 Task: In skill assessment recomendation turn off Push notifications.
Action: Mouse moved to (878, 91)
Screenshot: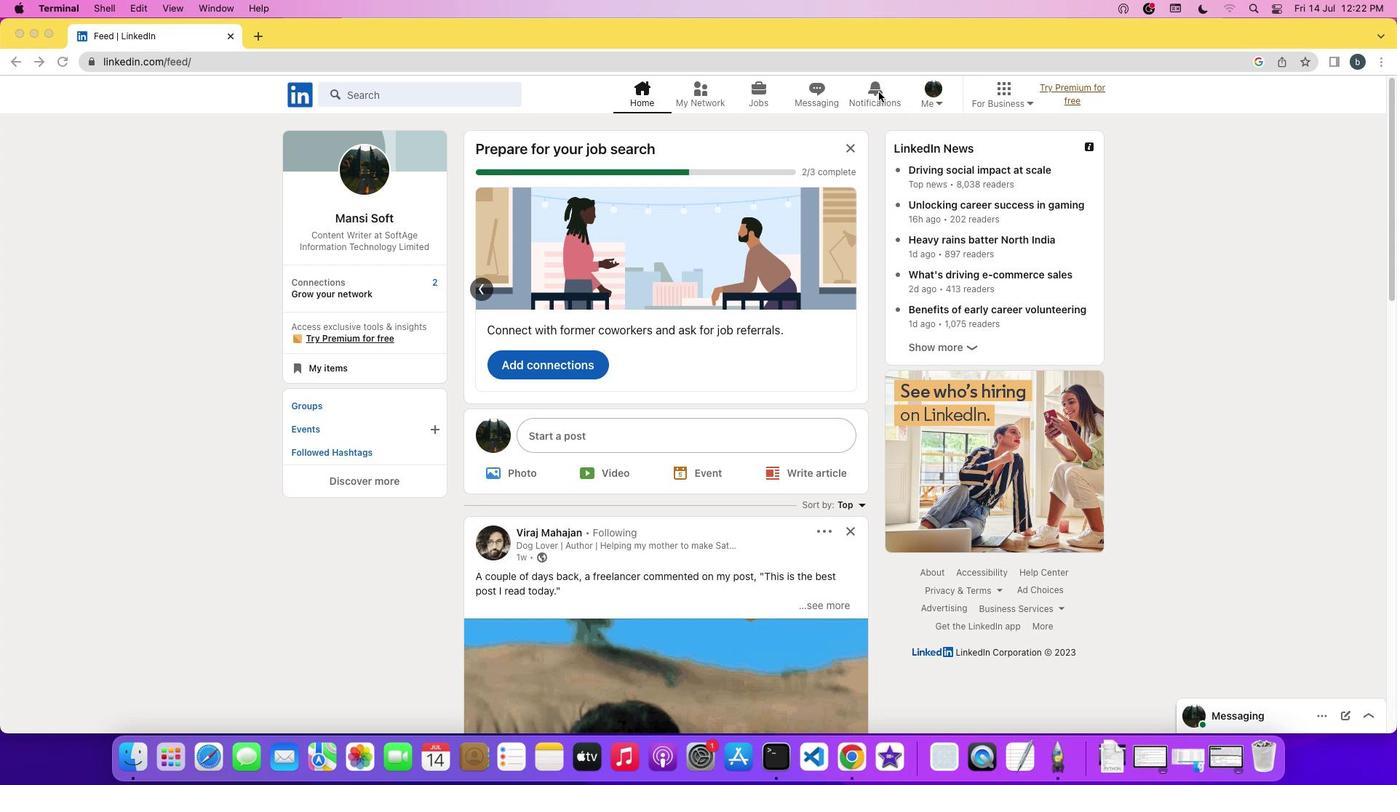 
Action: Mouse pressed left at (878, 91)
Screenshot: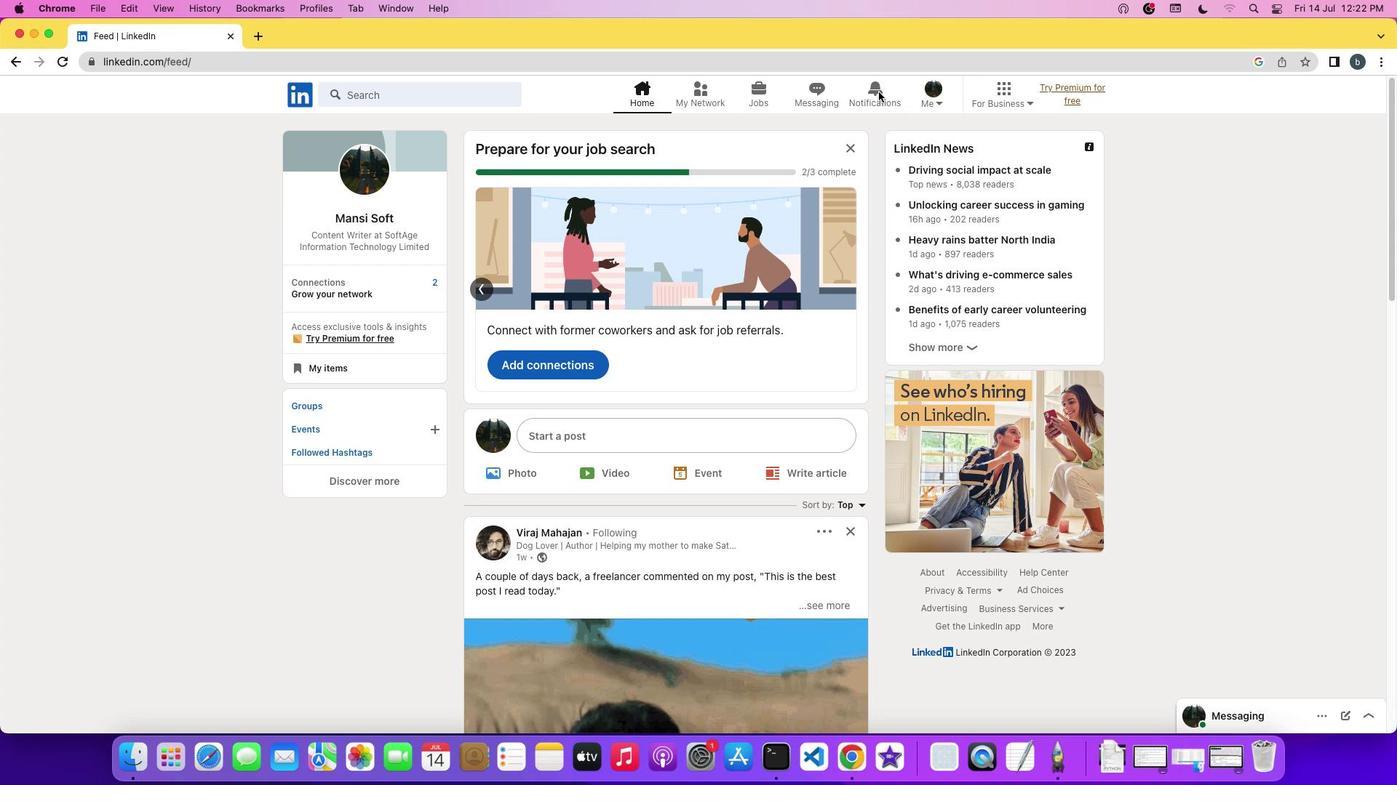 
Action: Mouse pressed left at (878, 91)
Screenshot: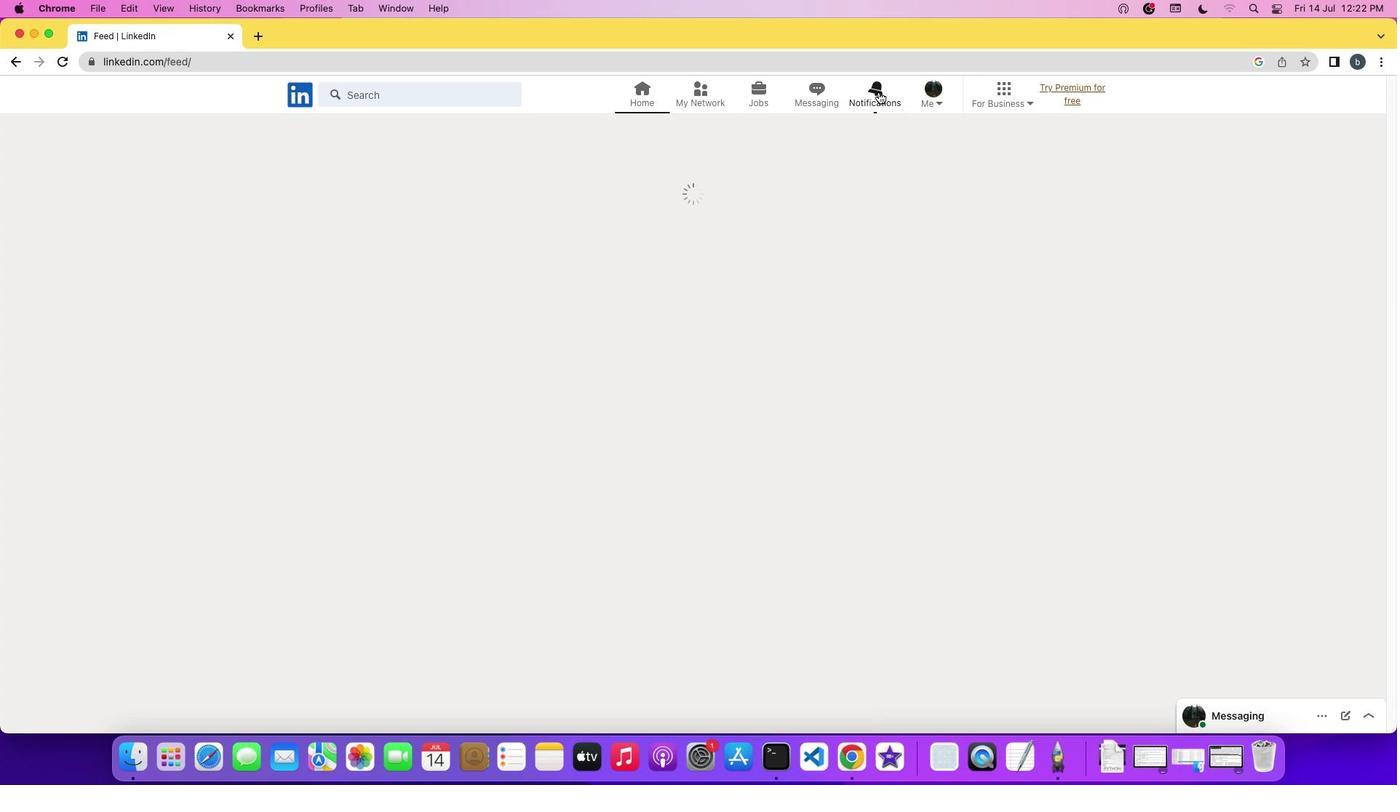 
Action: Mouse moved to (342, 189)
Screenshot: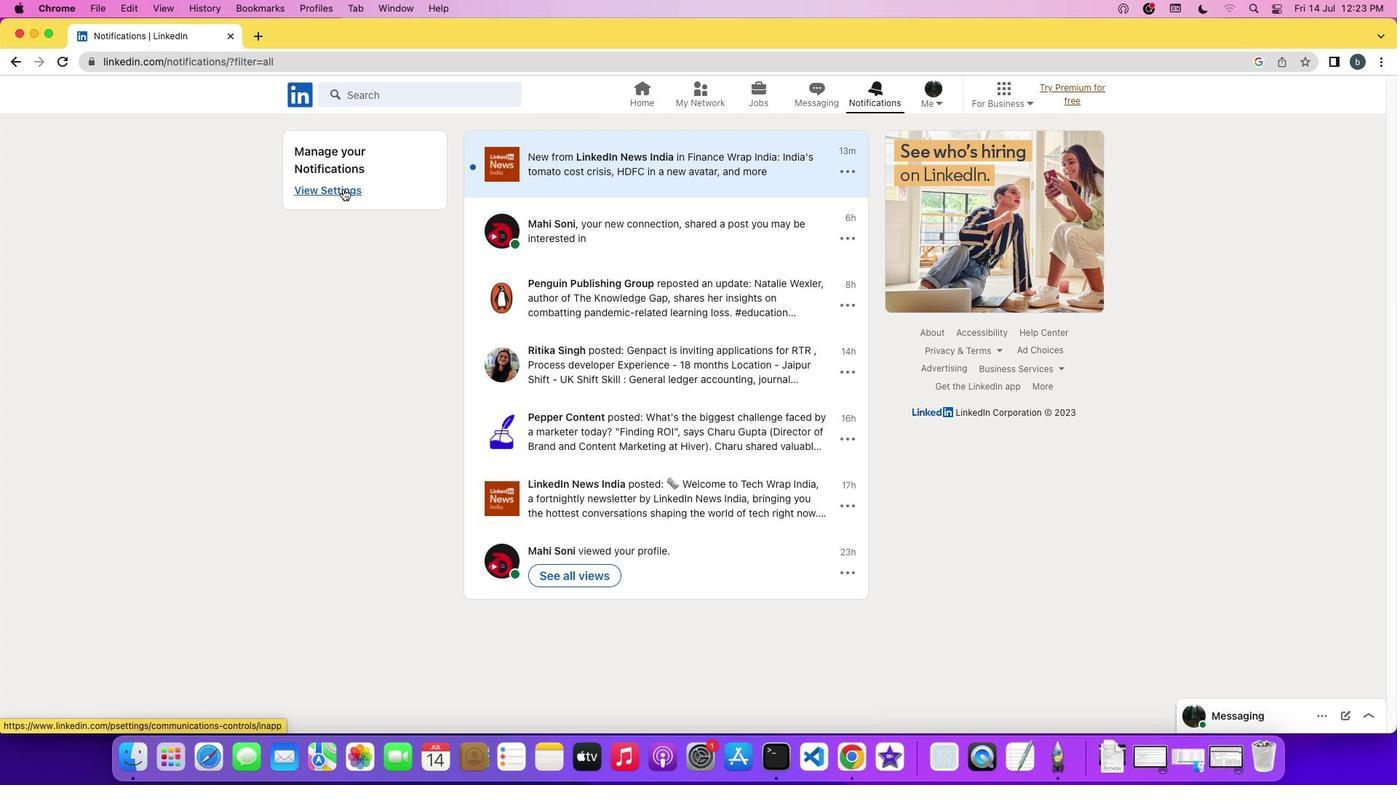 
Action: Mouse pressed left at (342, 189)
Screenshot: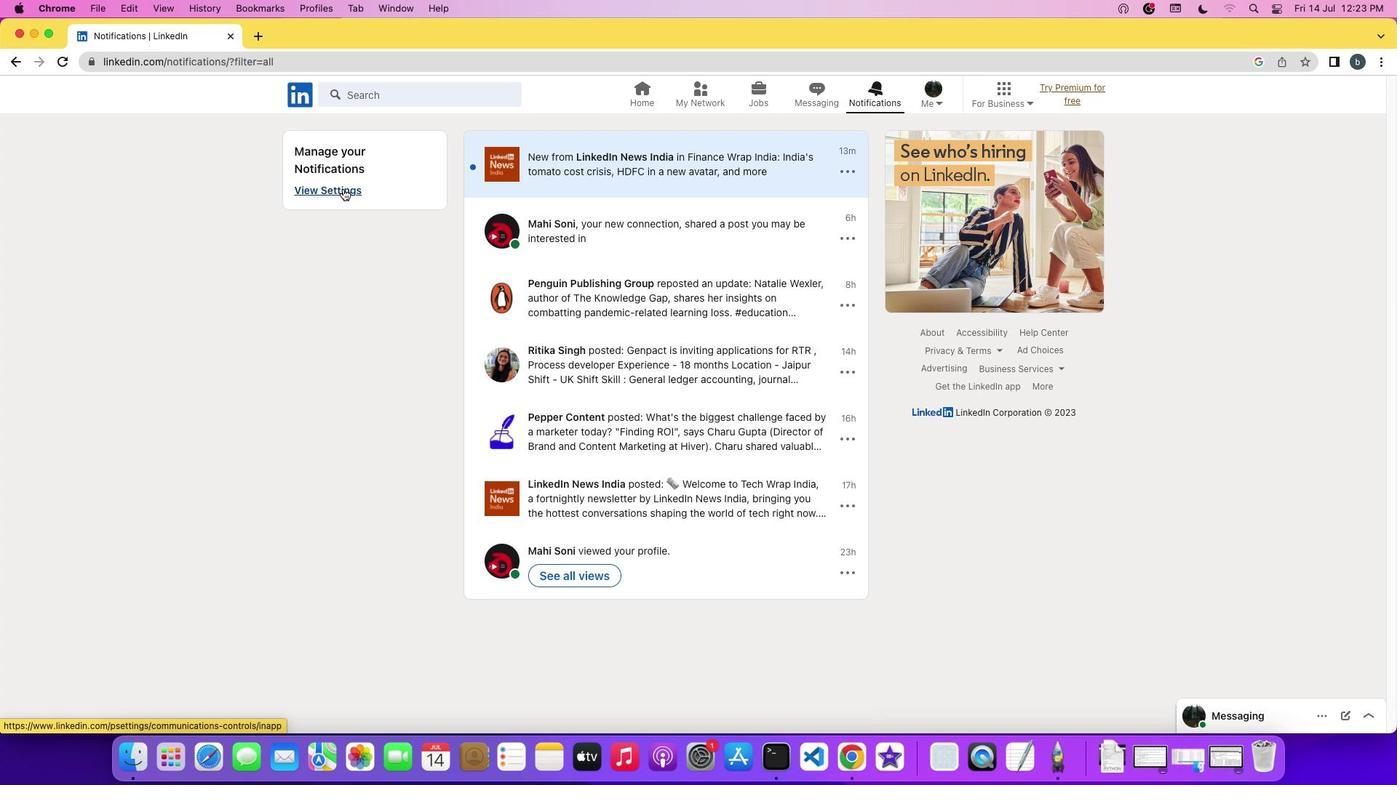 
Action: Mouse moved to (570, 173)
Screenshot: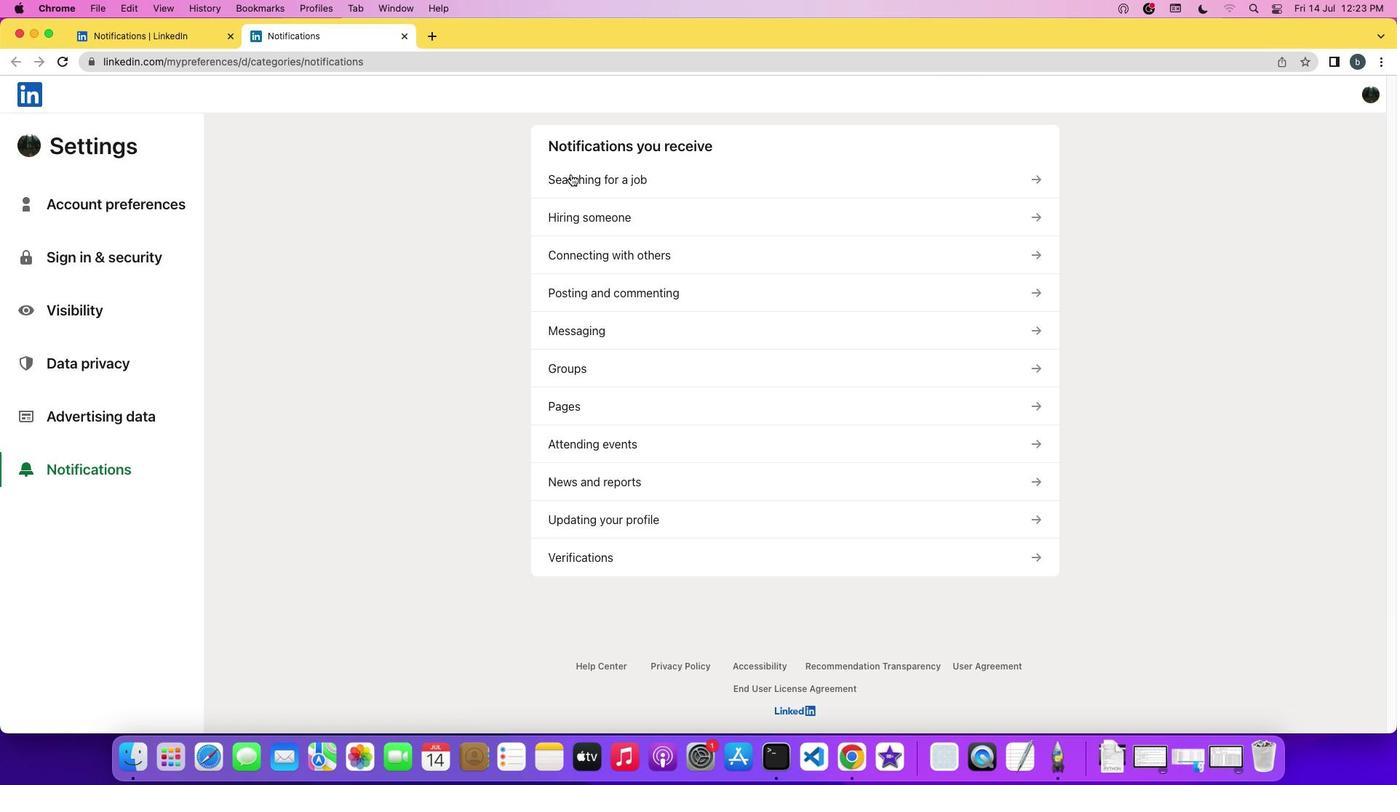 
Action: Mouse pressed left at (570, 173)
Screenshot: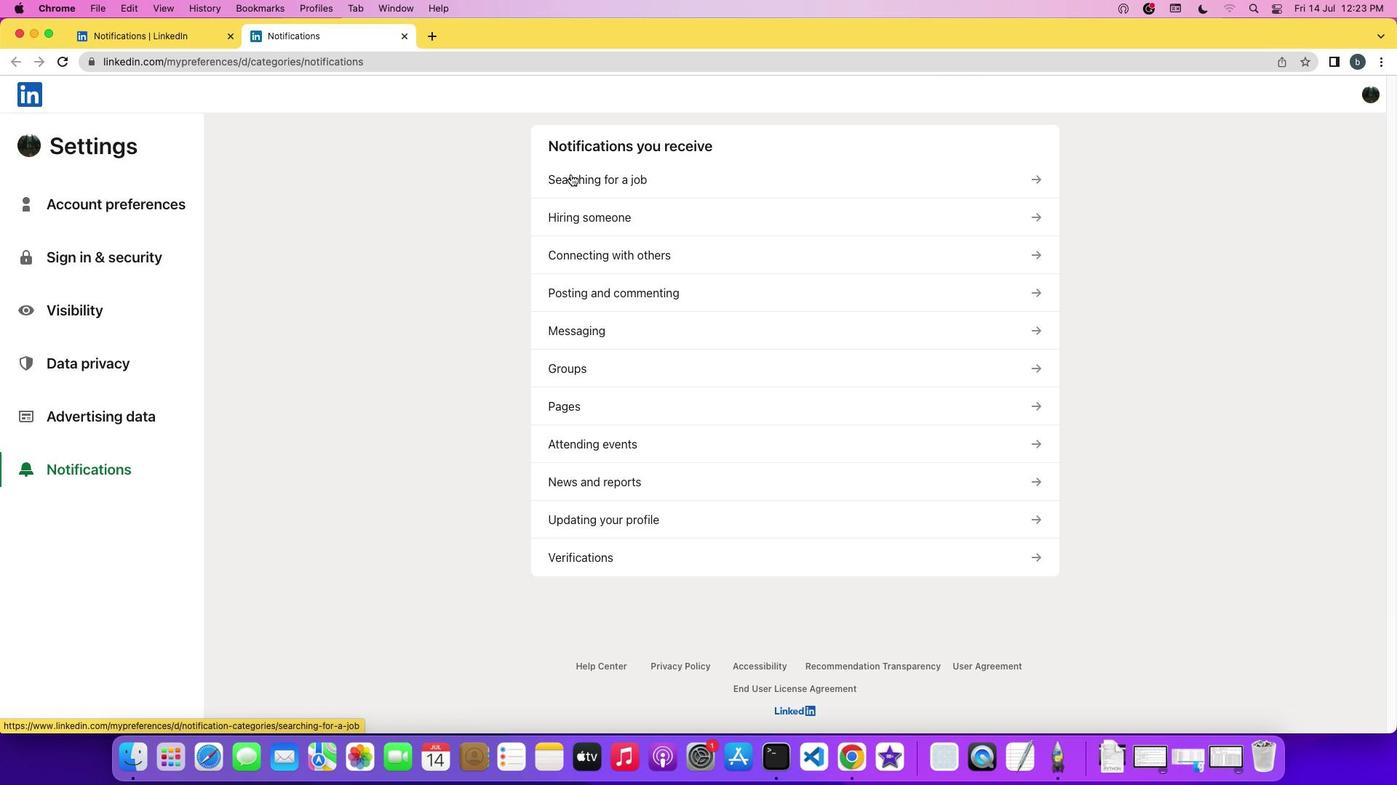 
Action: Mouse moved to (604, 545)
Screenshot: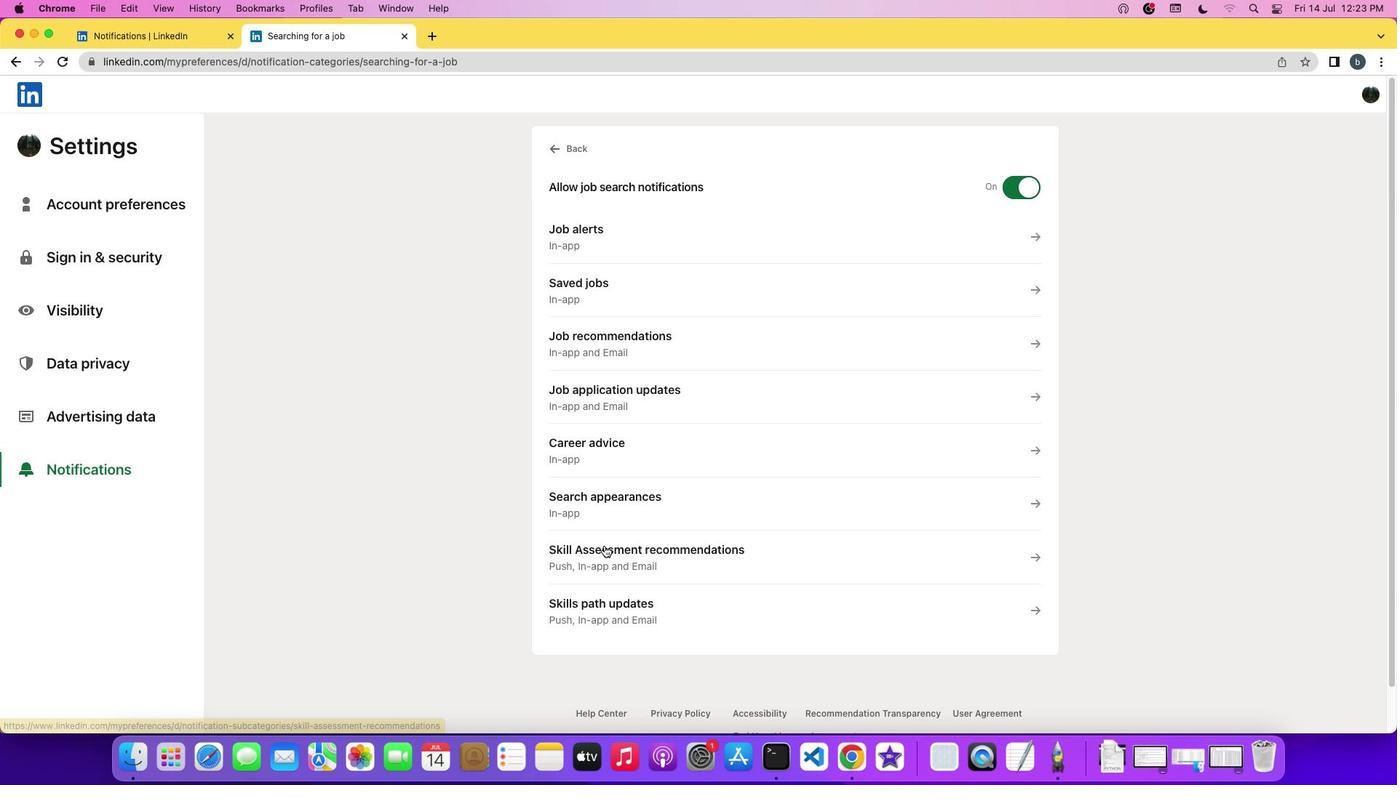 
Action: Mouse pressed left at (604, 545)
Screenshot: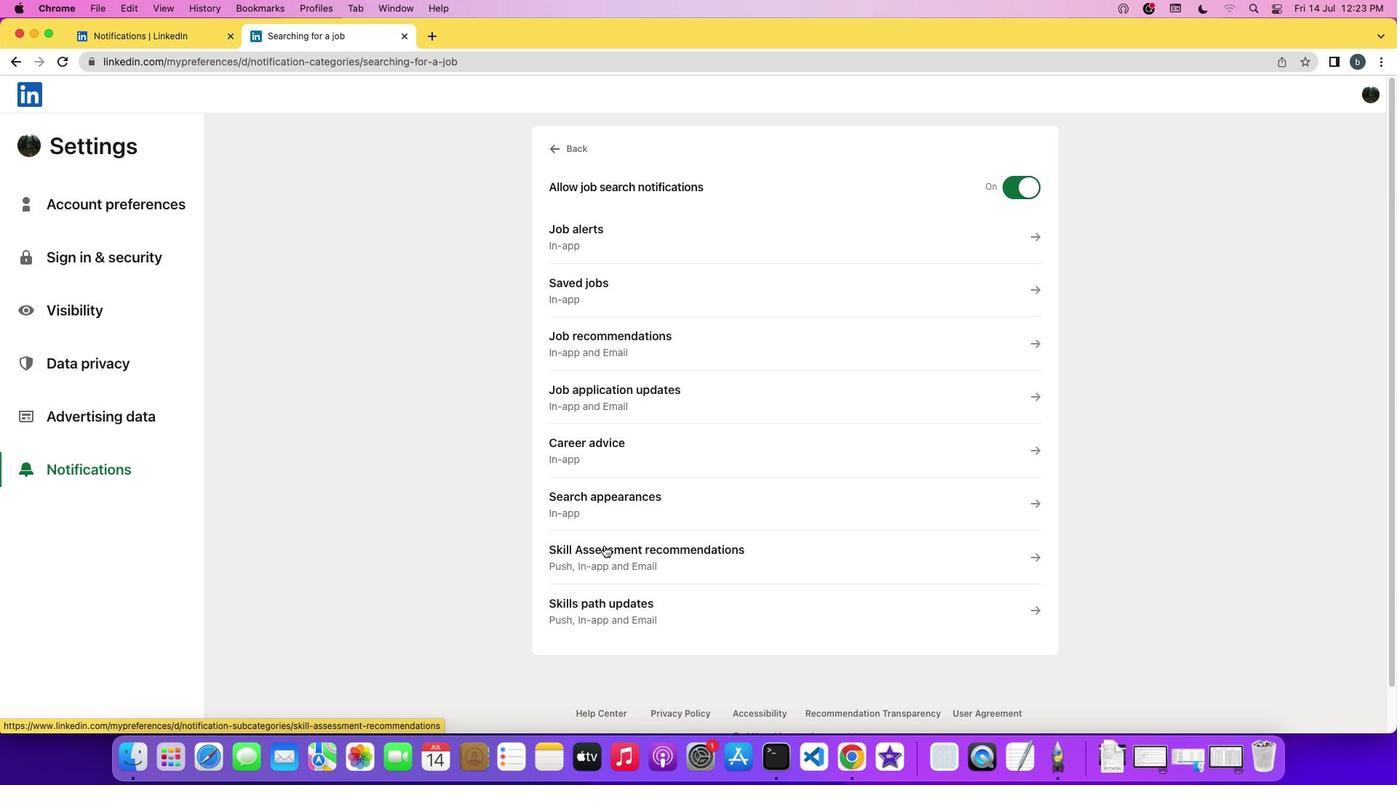 
Action: Mouse moved to (1031, 333)
Screenshot: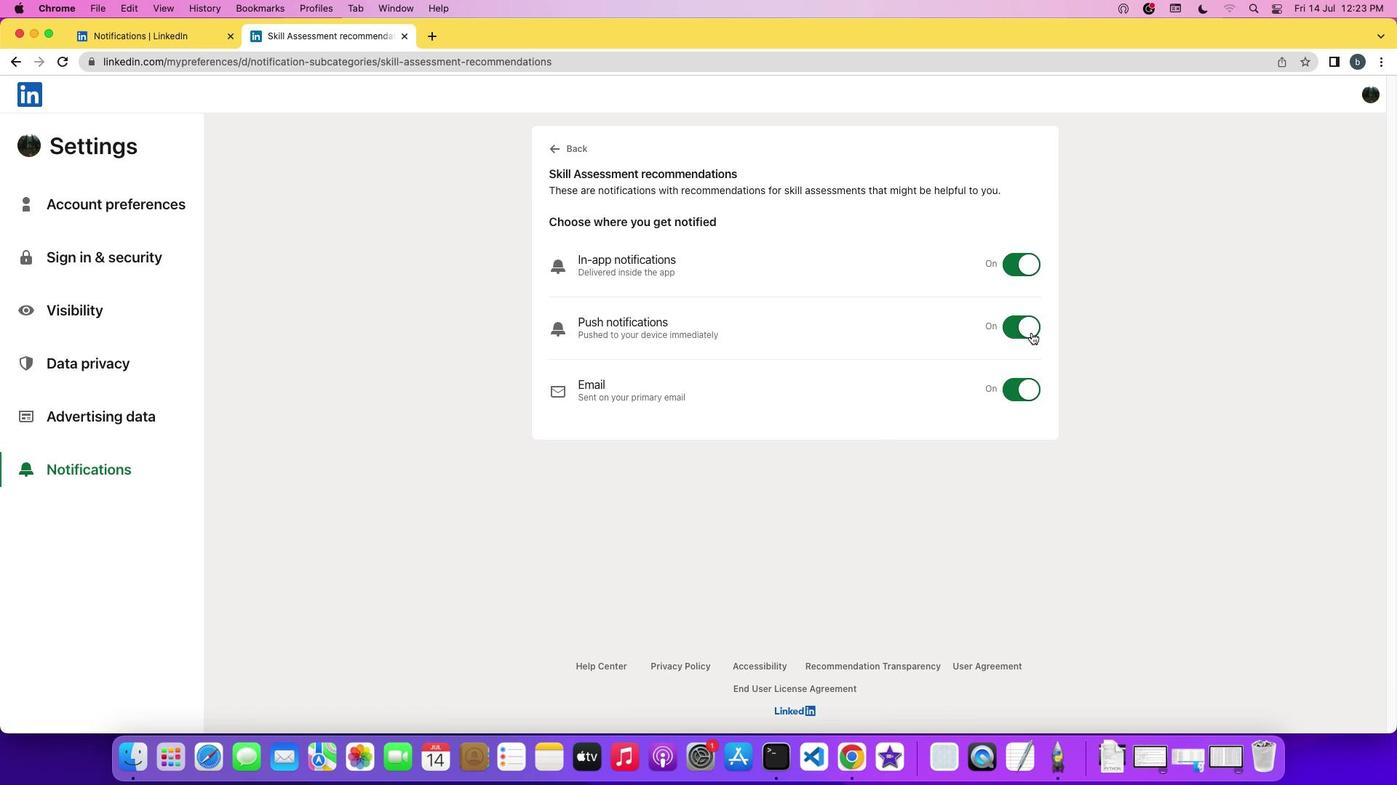 
Action: Mouse pressed left at (1031, 333)
Screenshot: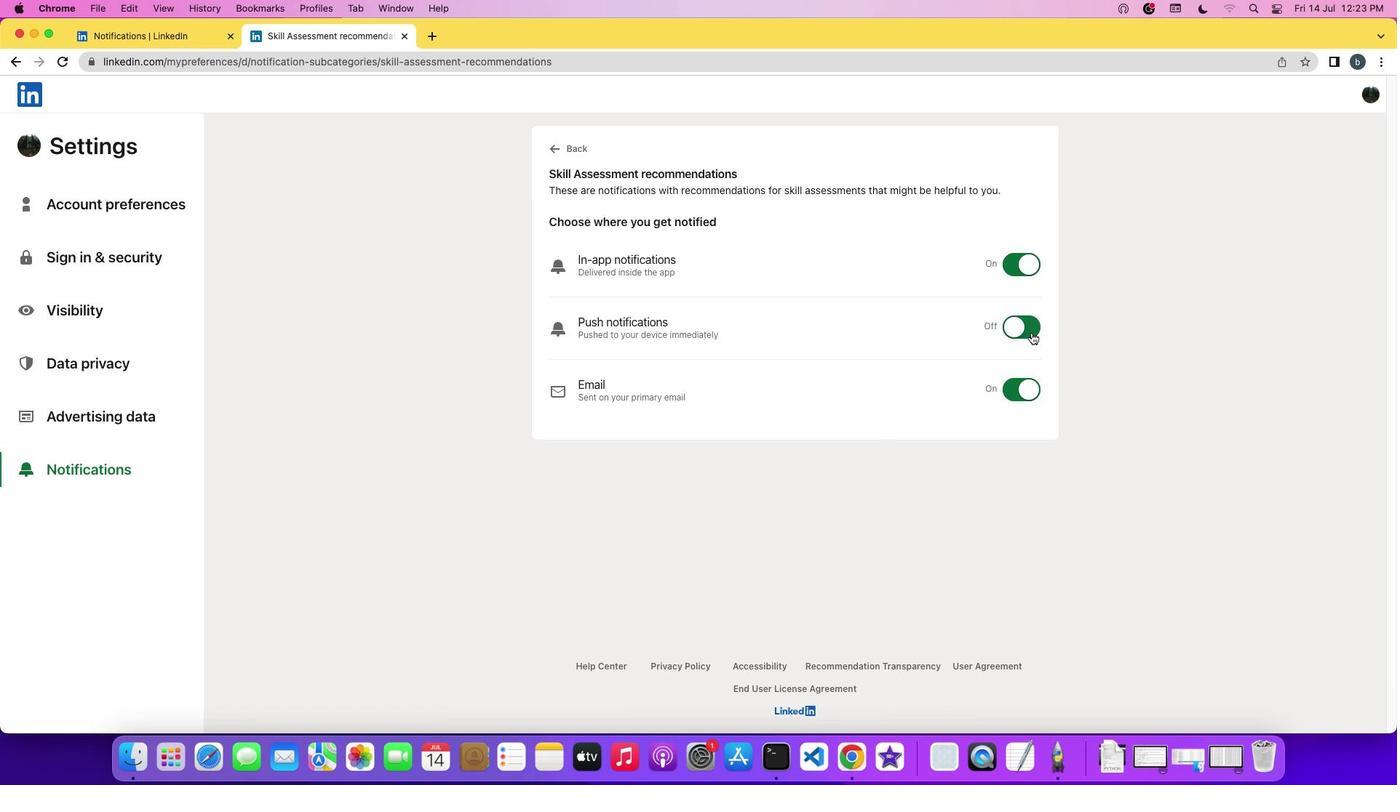 
Action: Mouse moved to (1088, 362)
Screenshot: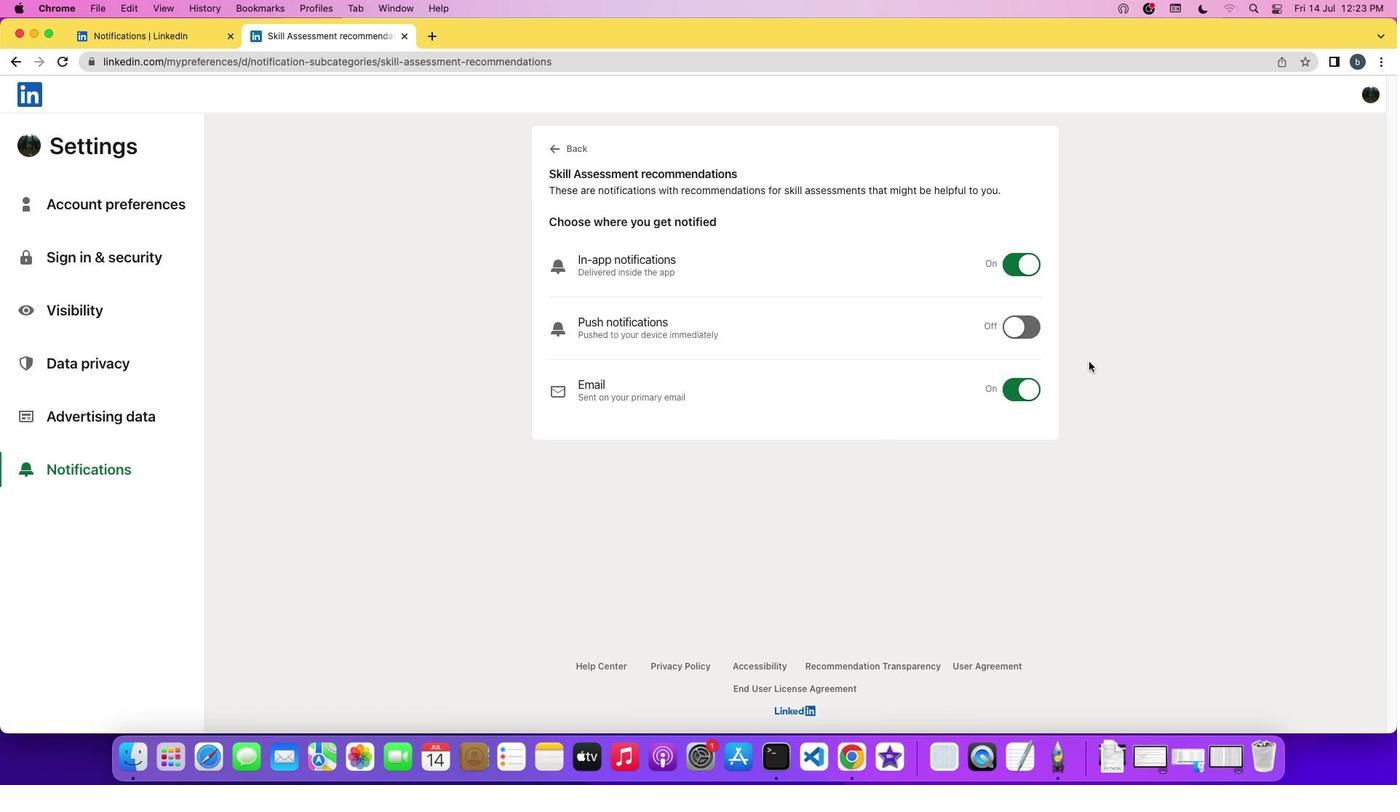 
